 Task: Add 6748547853 as a phone number in the contact info.
Action: Mouse moved to (912, 68)
Screenshot: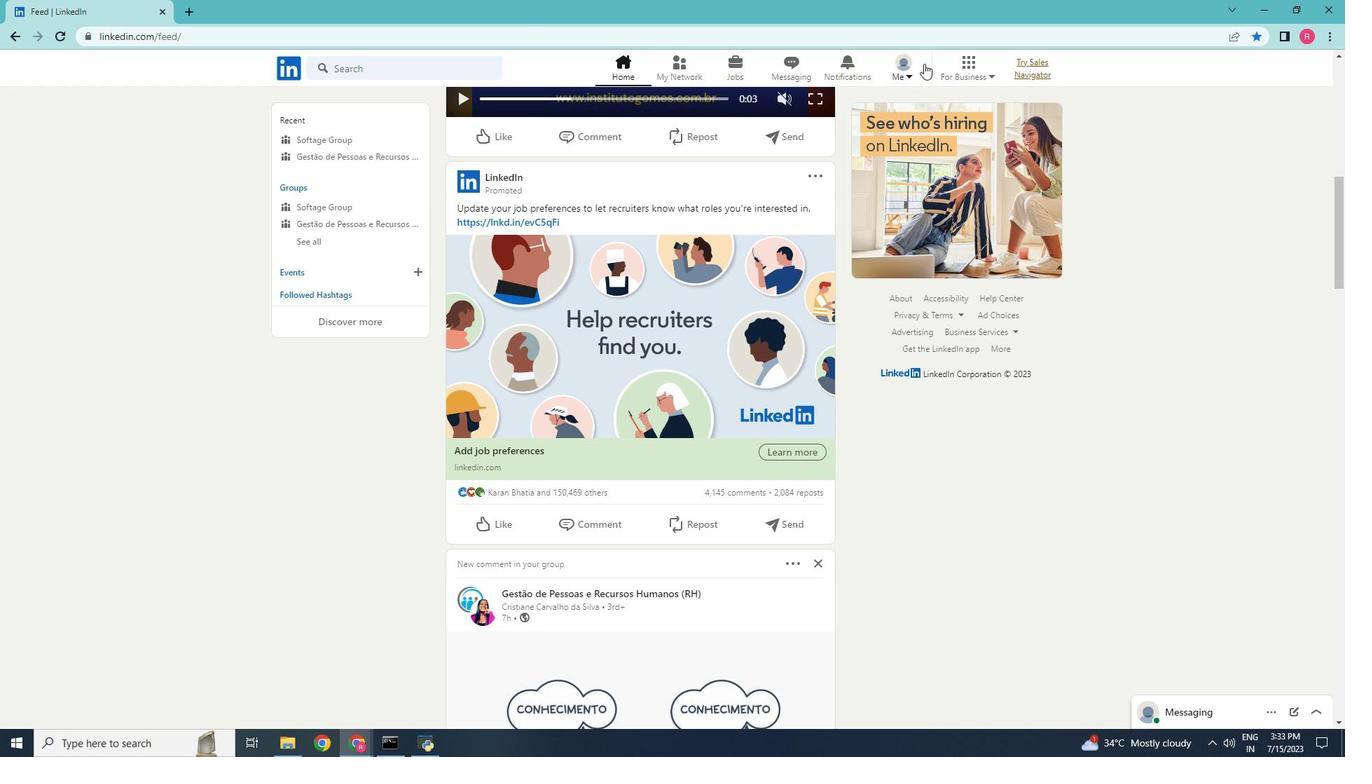 
Action: Mouse pressed left at (912, 68)
Screenshot: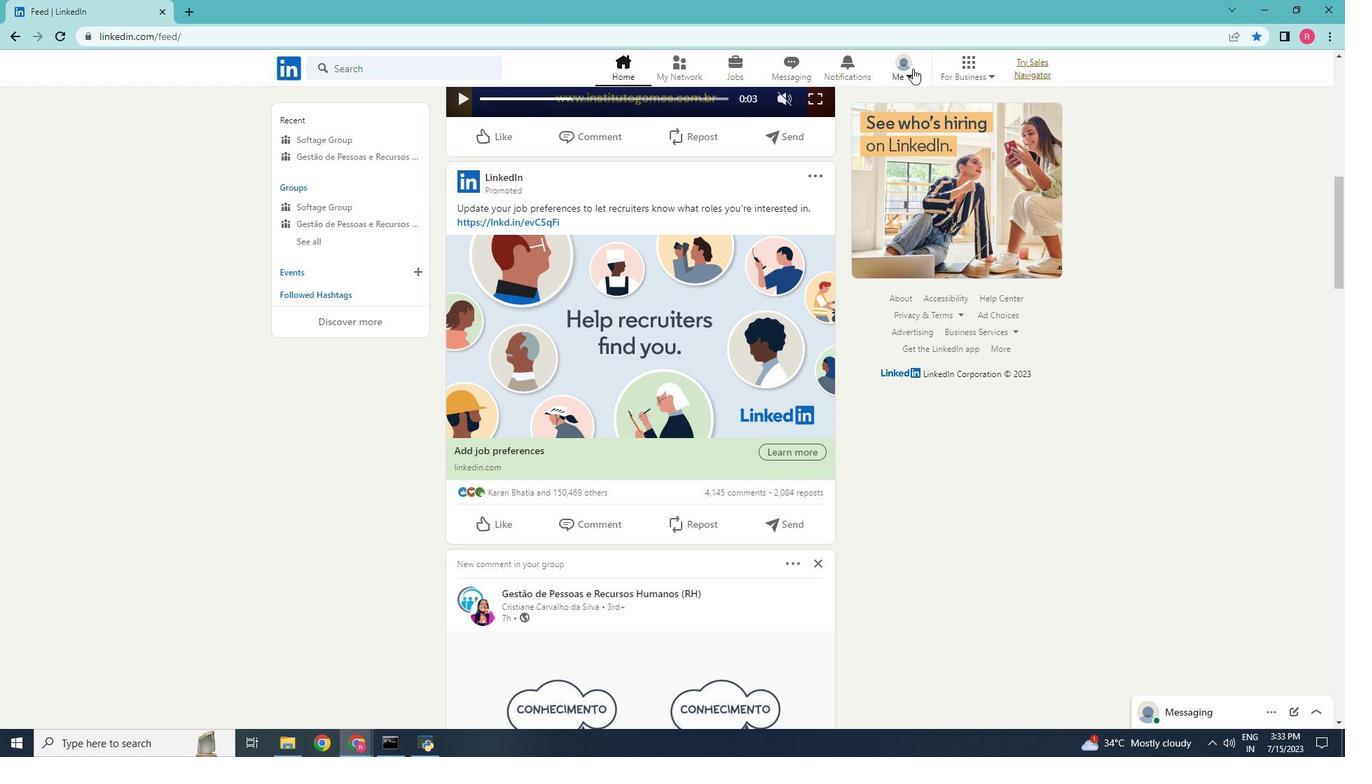 
Action: Mouse moved to (771, 128)
Screenshot: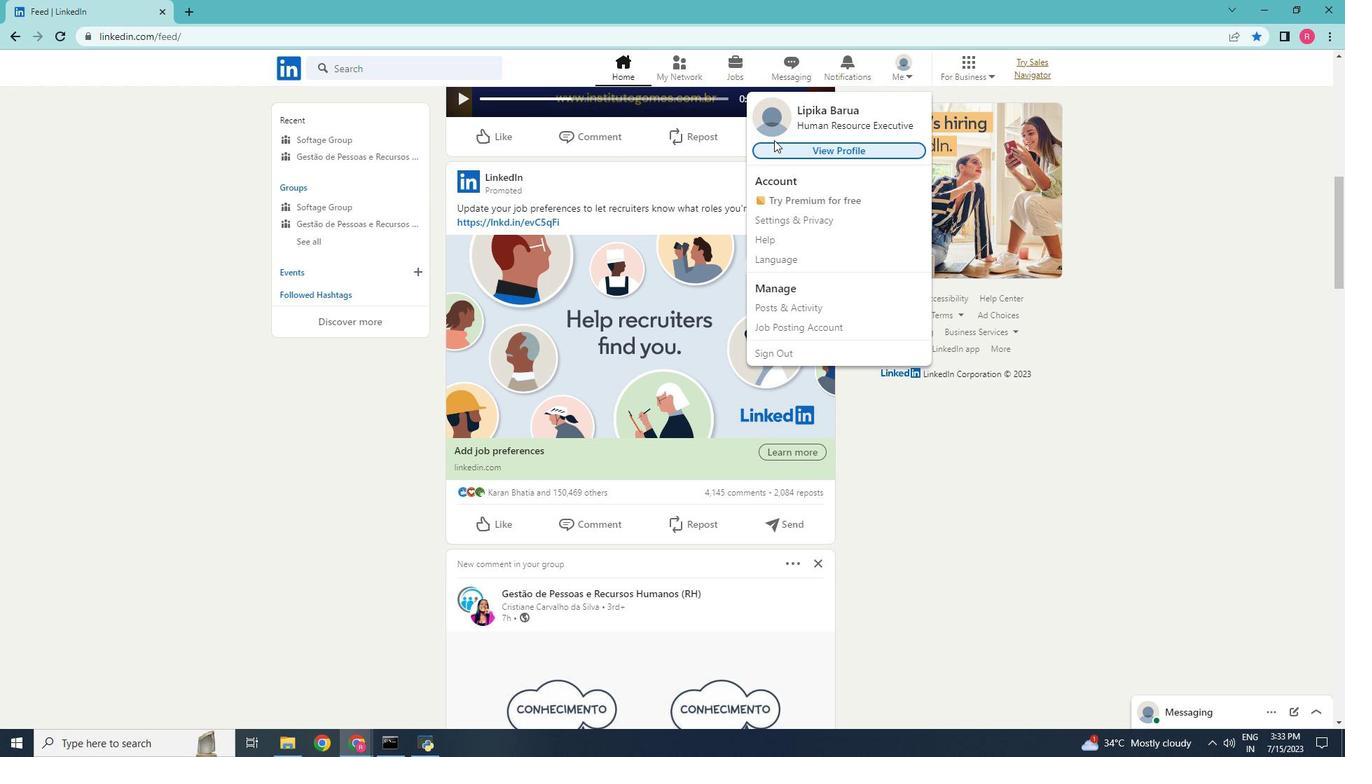 
Action: Mouse pressed left at (771, 128)
Screenshot: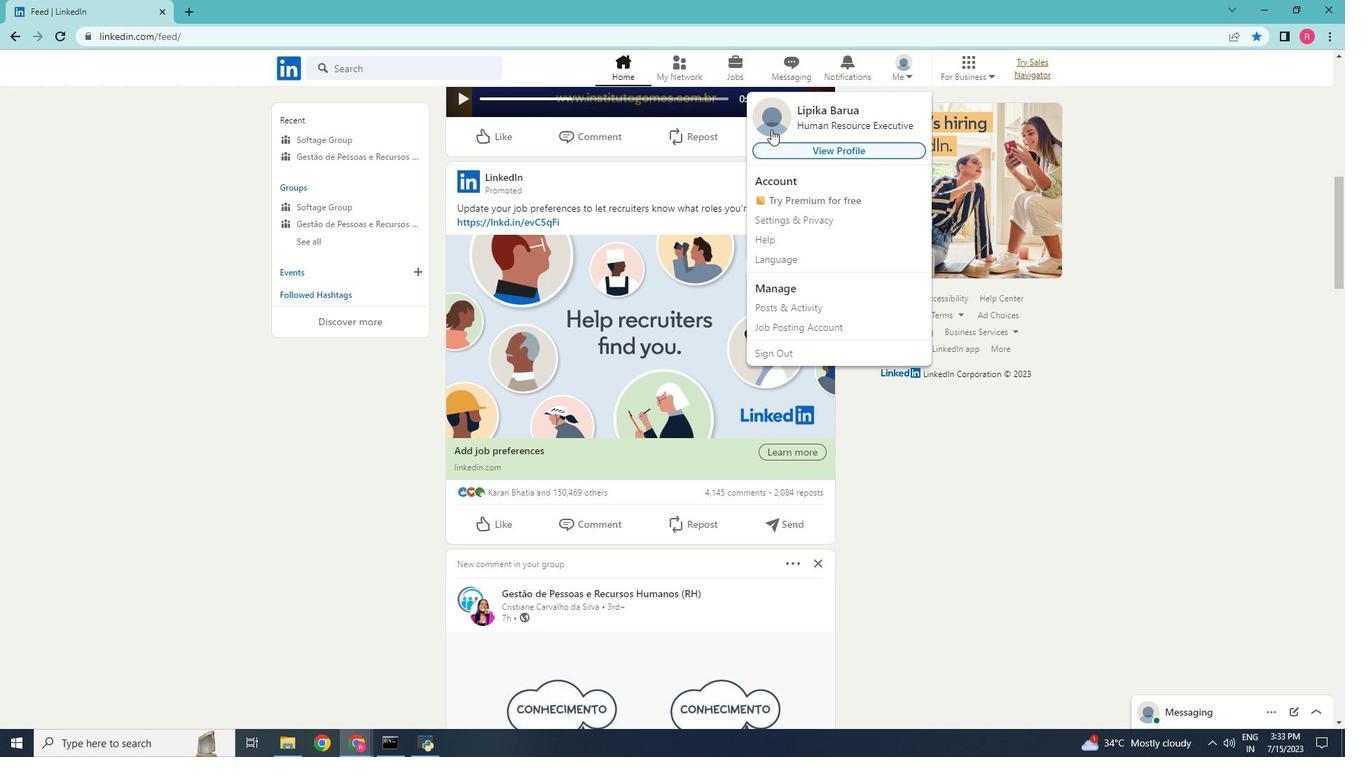 
Action: Mouse moved to (434, 436)
Screenshot: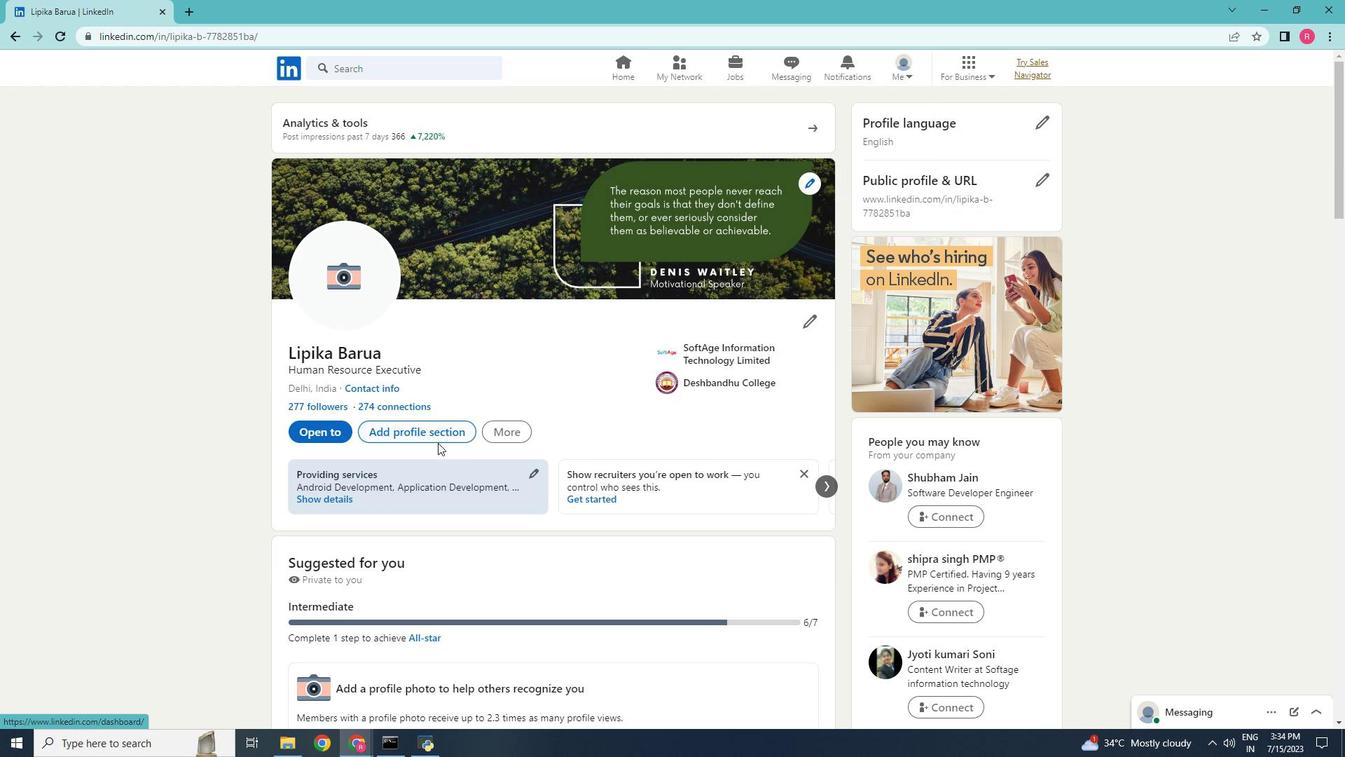 
Action: Mouse pressed left at (434, 436)
Screenshot: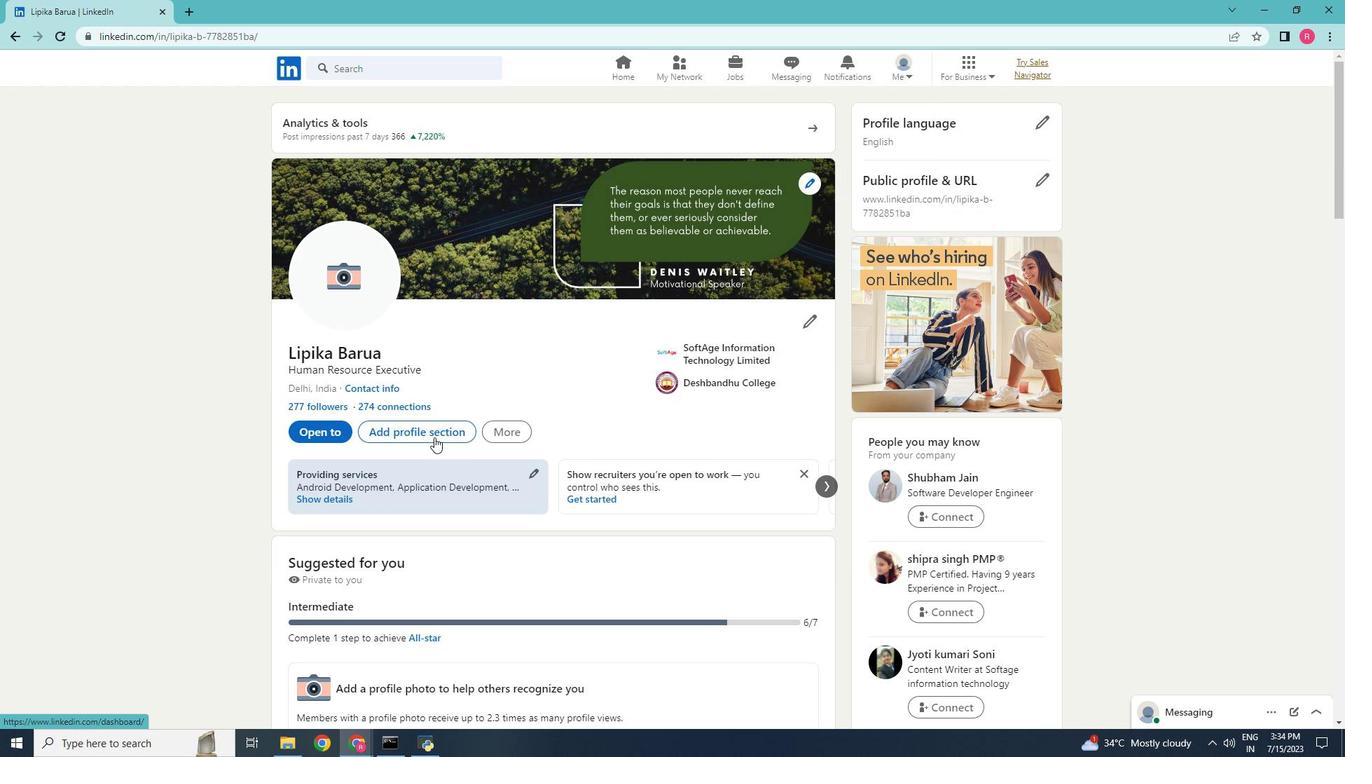 
Action: Mouse moved to (544, 417)
Screenshot: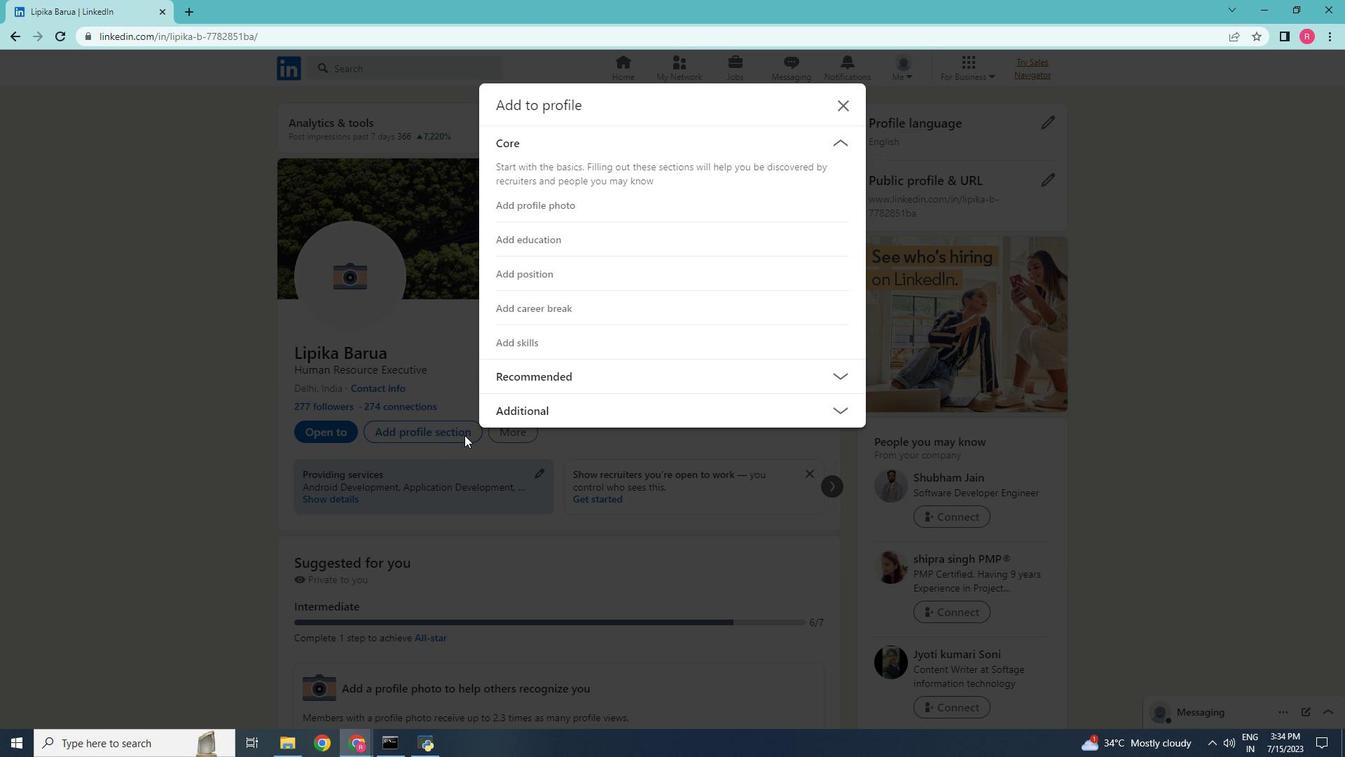
Action: Mouse pressed left at (544, 417)
Screenshot: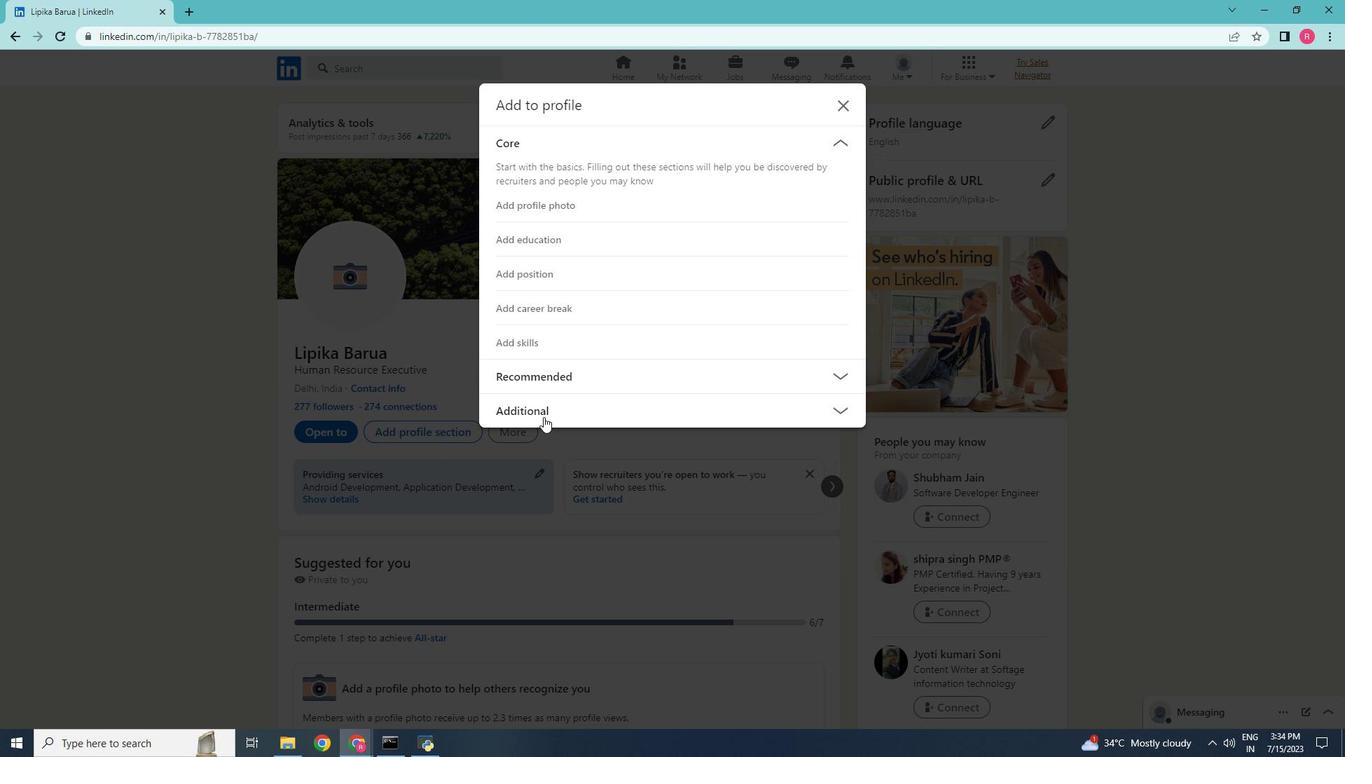 
Action: Mouse moved to (538, 544)
Screenshot: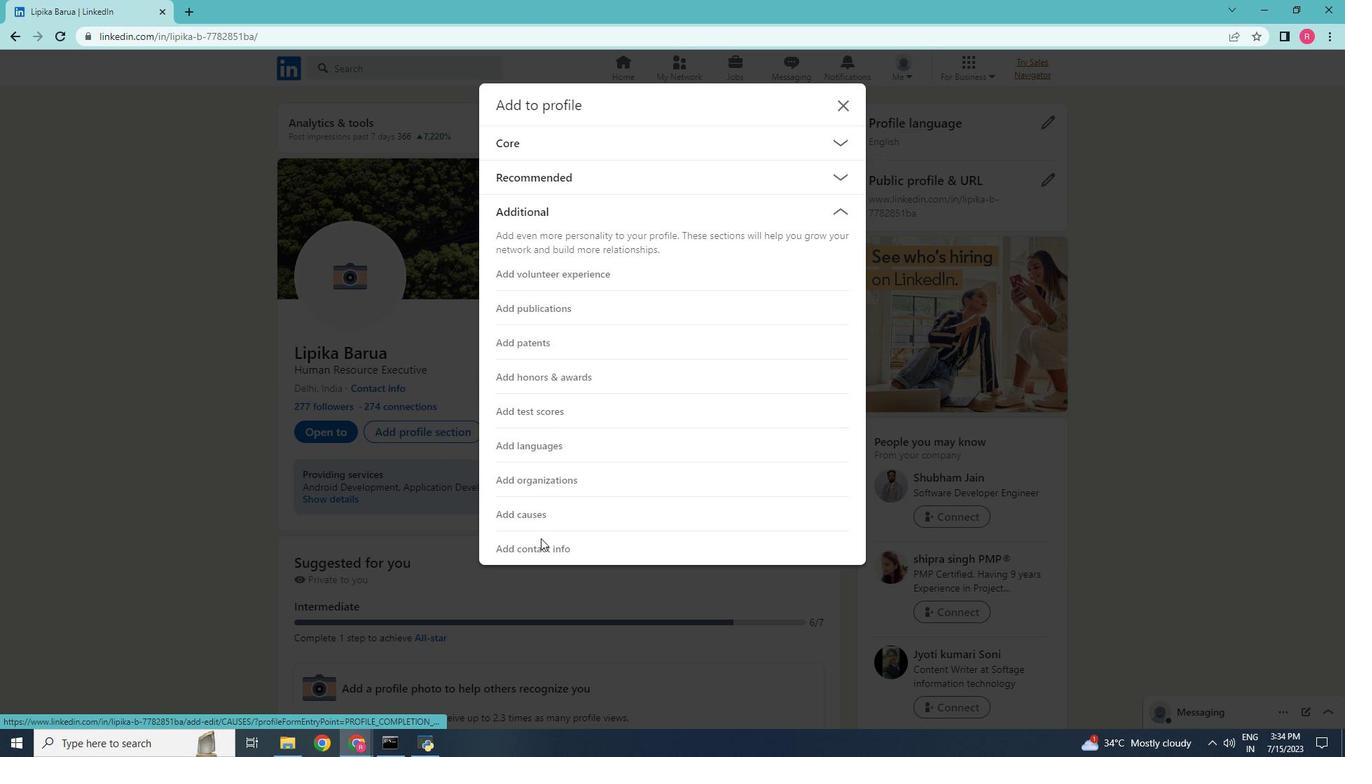 
Action: Mouse pressed left at (538, 544)
Screenshot: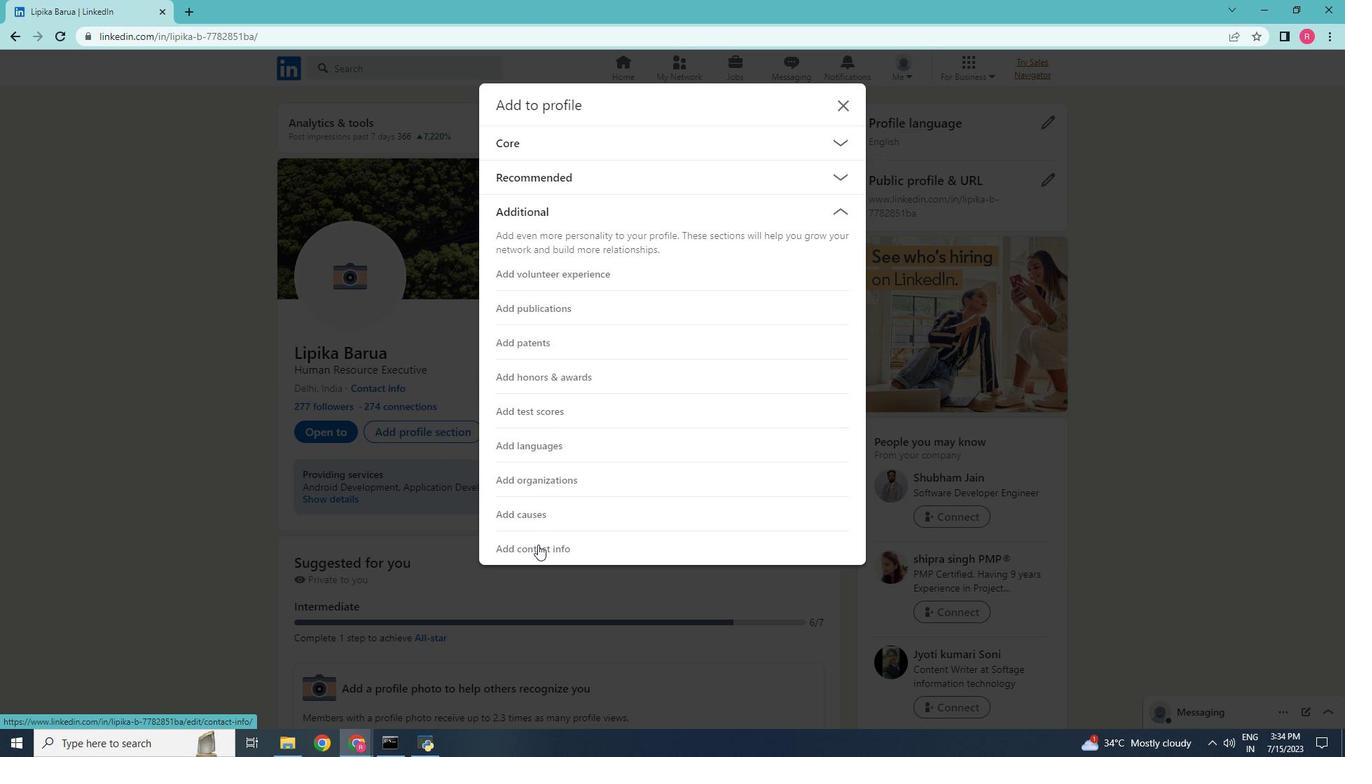 
Action: Mouse moved to (474, 295)
Screenshot: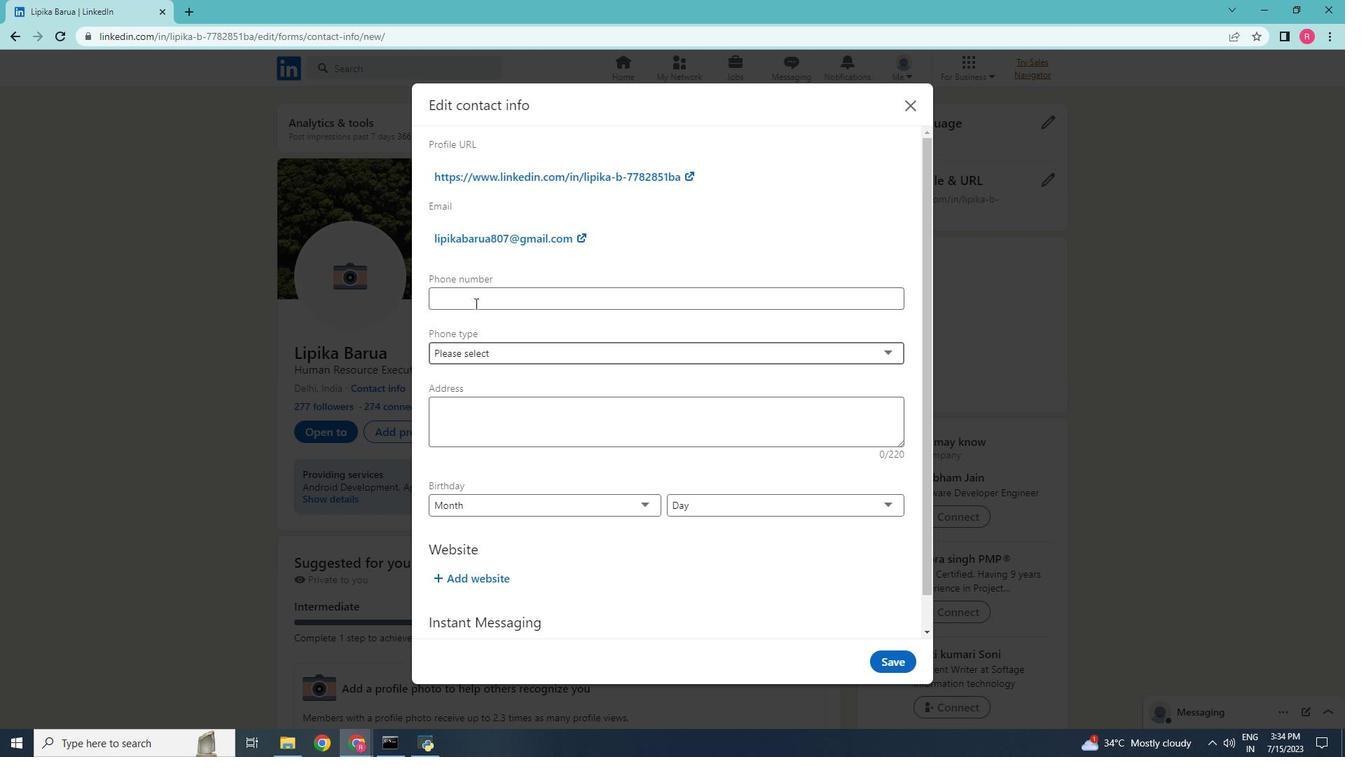 
Action: Mouse pressed left at (474, 295)
Screenshot: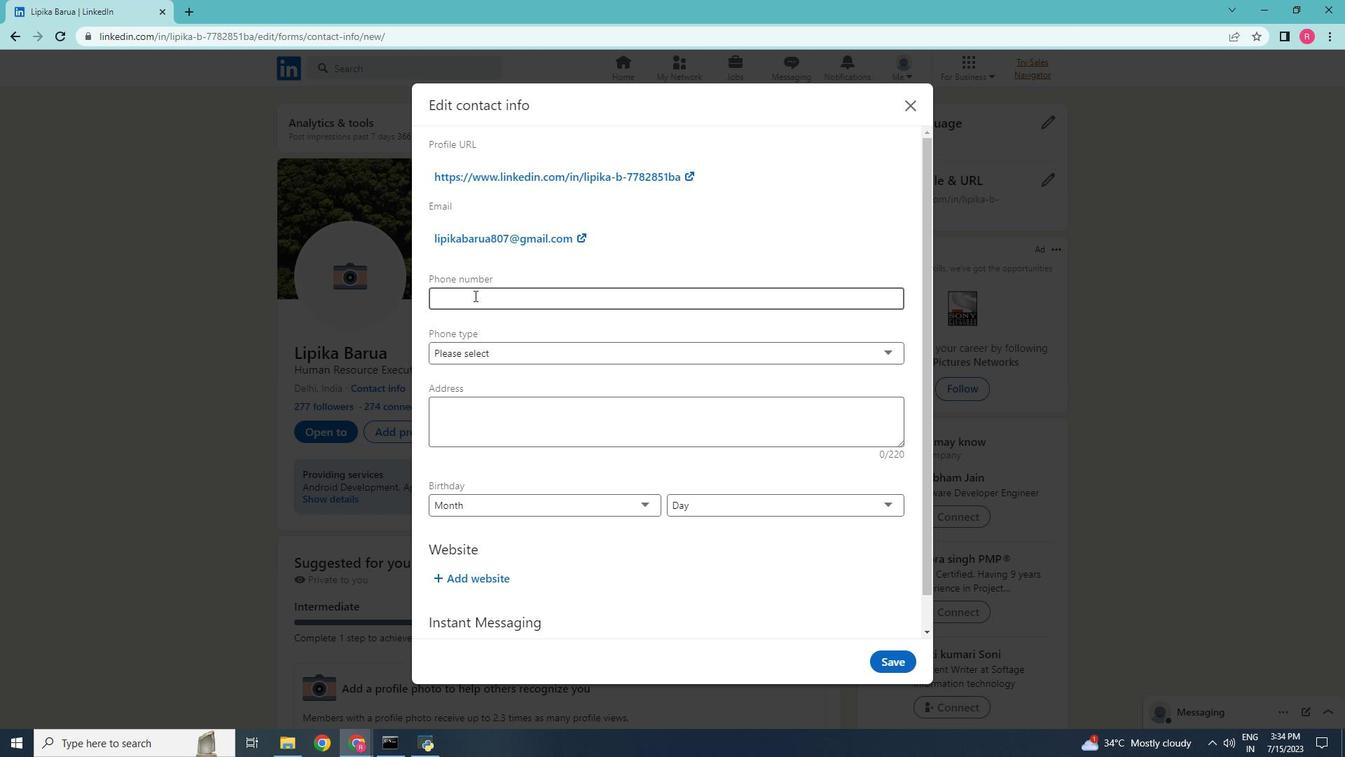 
Action: Key pressed 6748547853
Screenshot: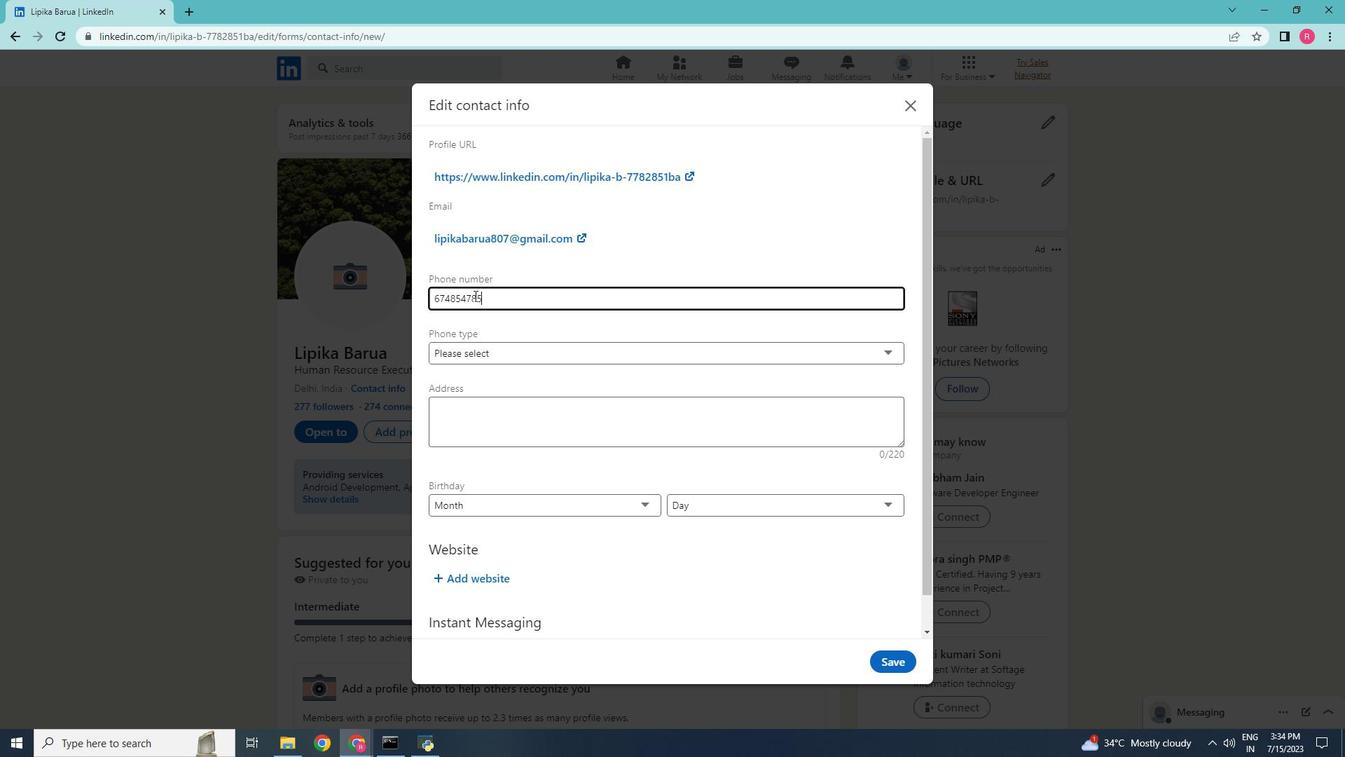
Action: Mouse moved to (512, 321)
Screenshot: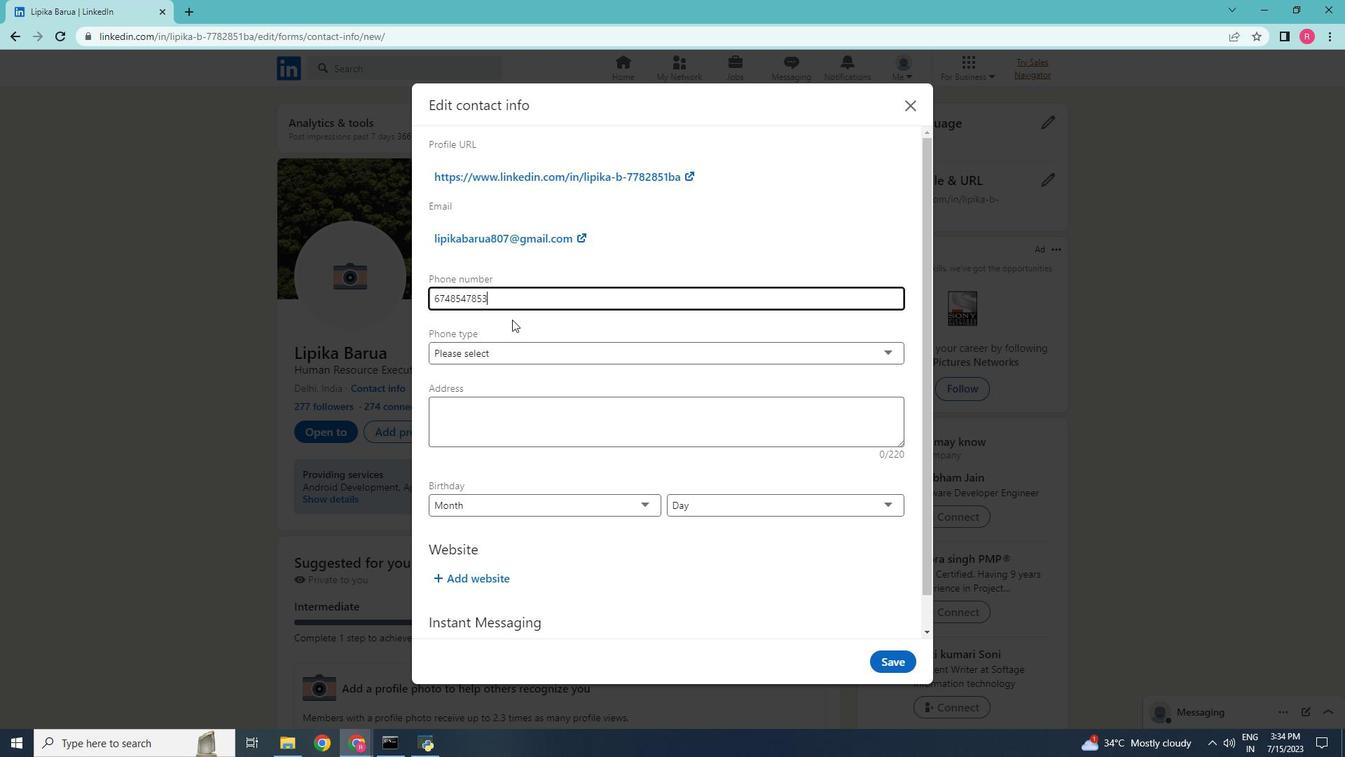
Action: Mouse pressed left at (512, 321)
Screenshot: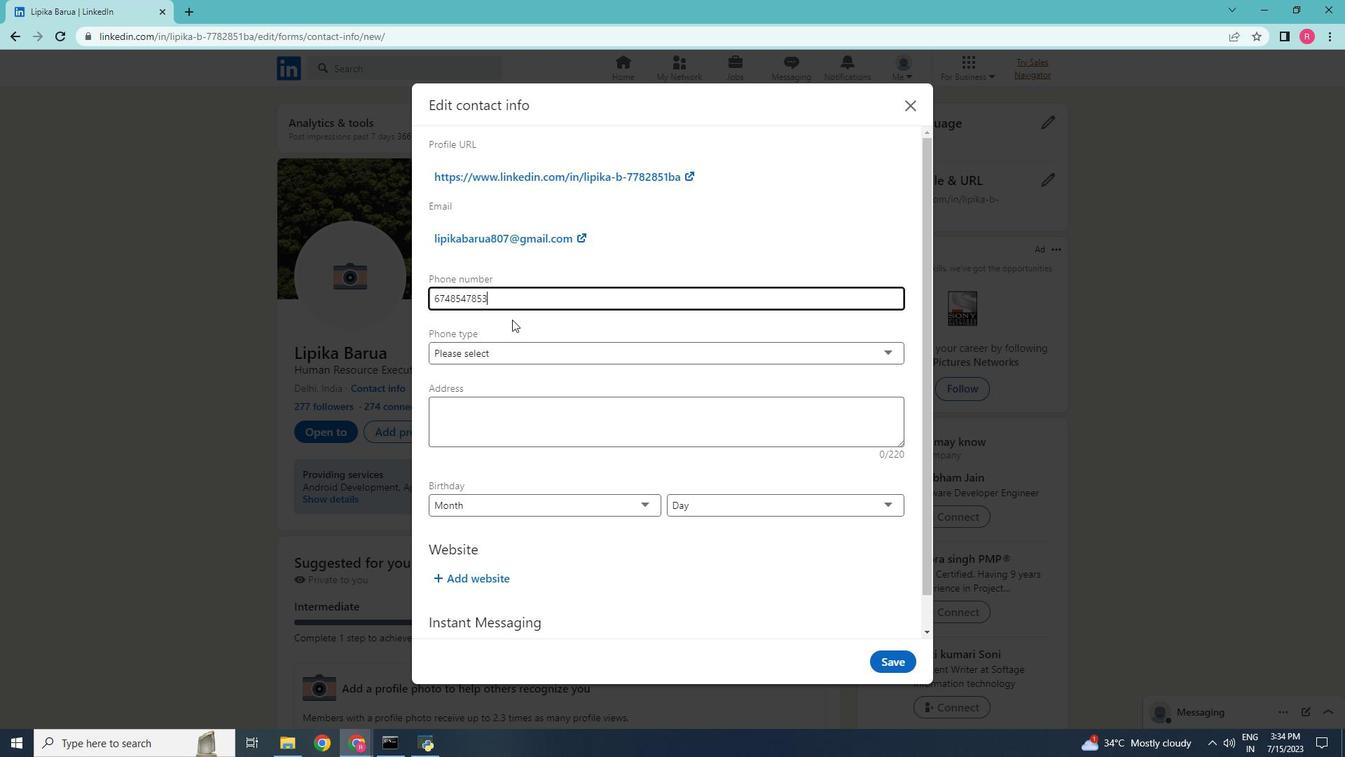 
